 Task: Enable interaction limits for 1 week only for prior contributors in the organization "Mark56771".
Action: Mouse moved to (919, 75)
Screenshot: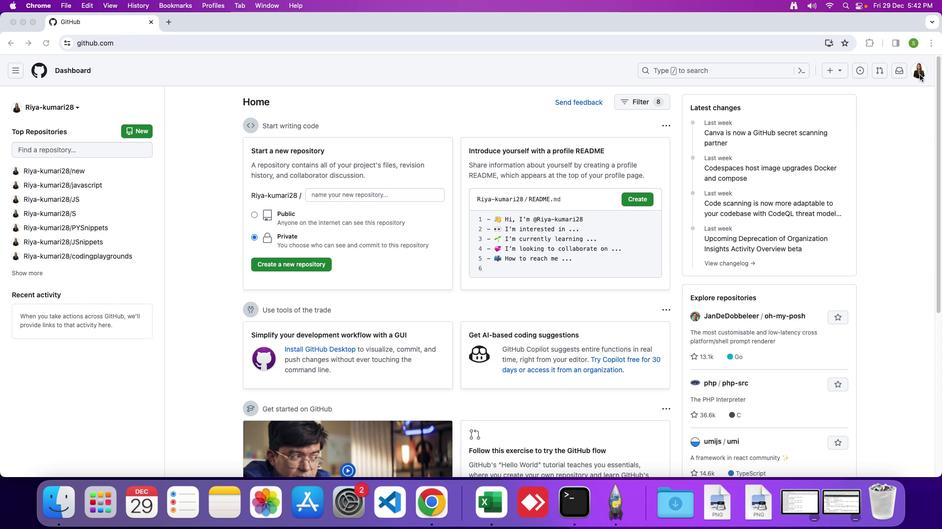 
Action: Mouse pressed left at (919, 75)
Screenshot: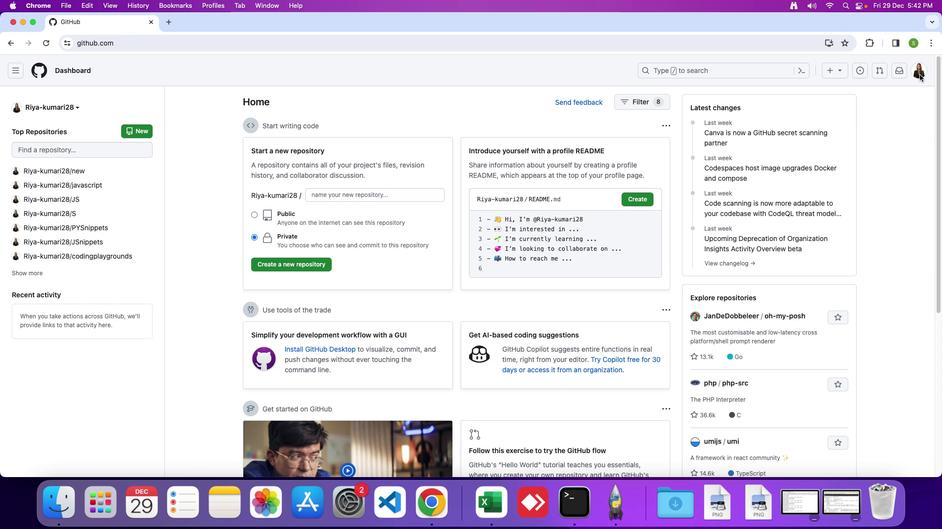 
Action: Mouse moved to (919, 74)
Screenshot: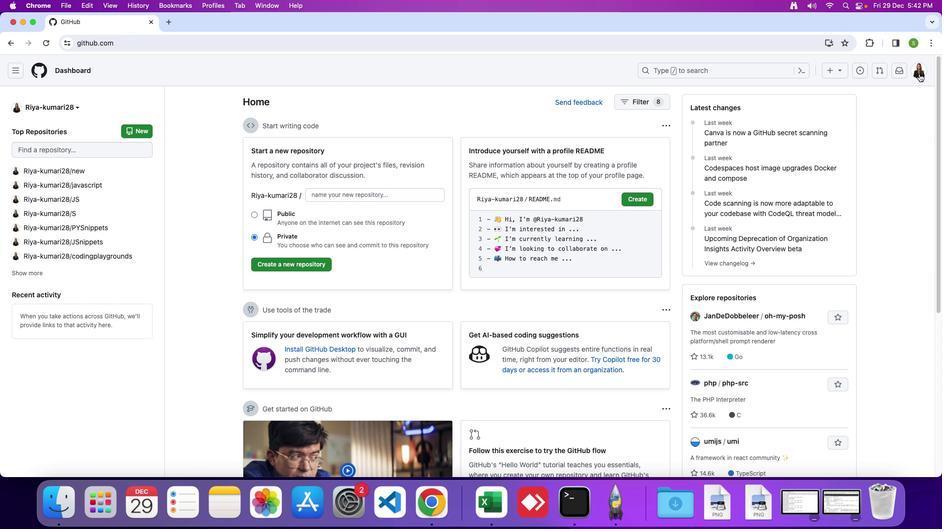 
Action: Mouse pressed left at (919, 74)
Screenshot: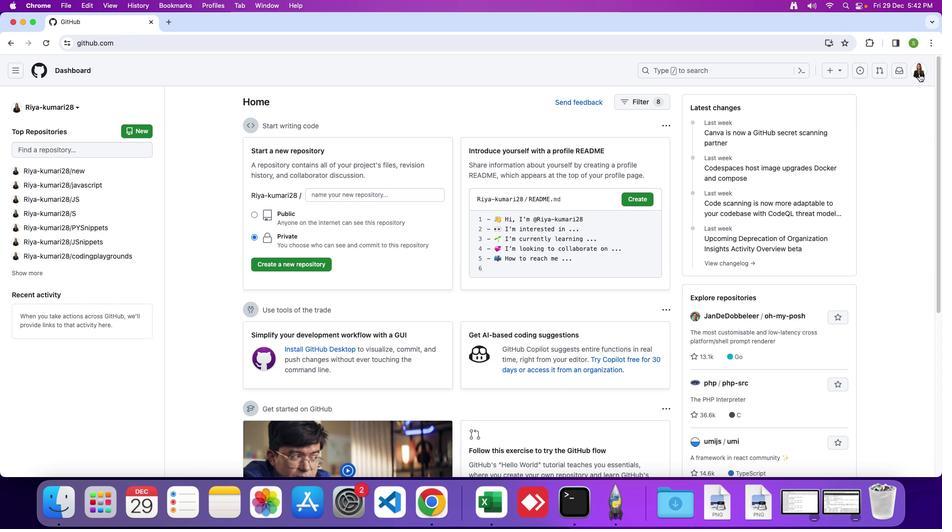 
Action: Mouse moved to (845, 191)
Screenshot: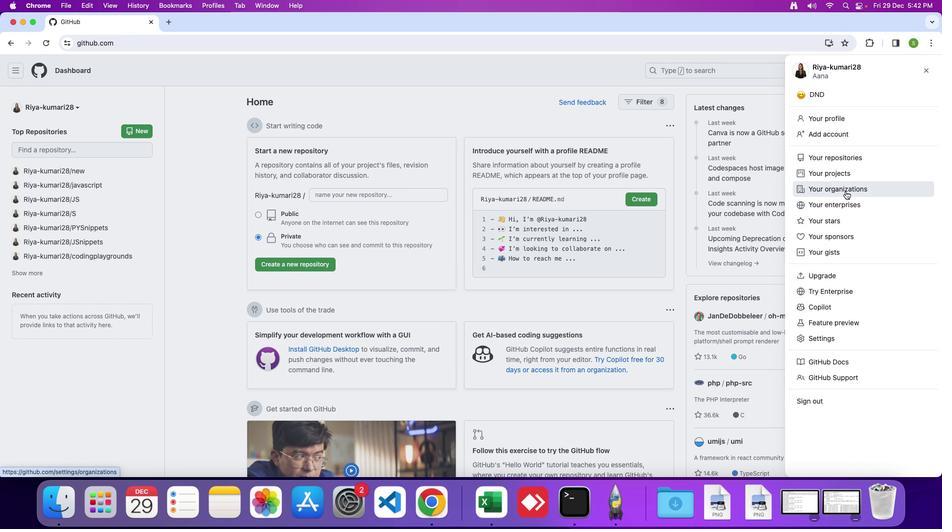 
Action: Mouse pressed left at (845, 191)
Screenshot: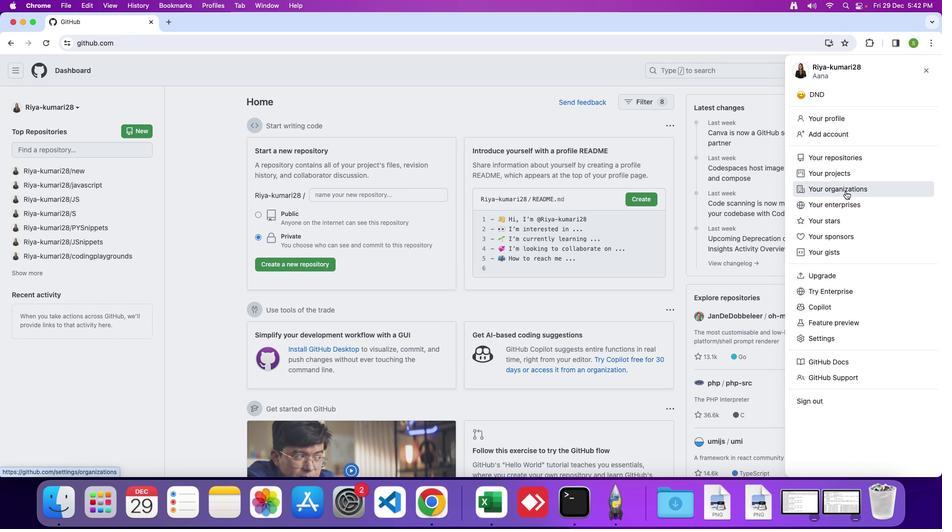 
Action: Mouse moved to (709, 202)
Screenshot: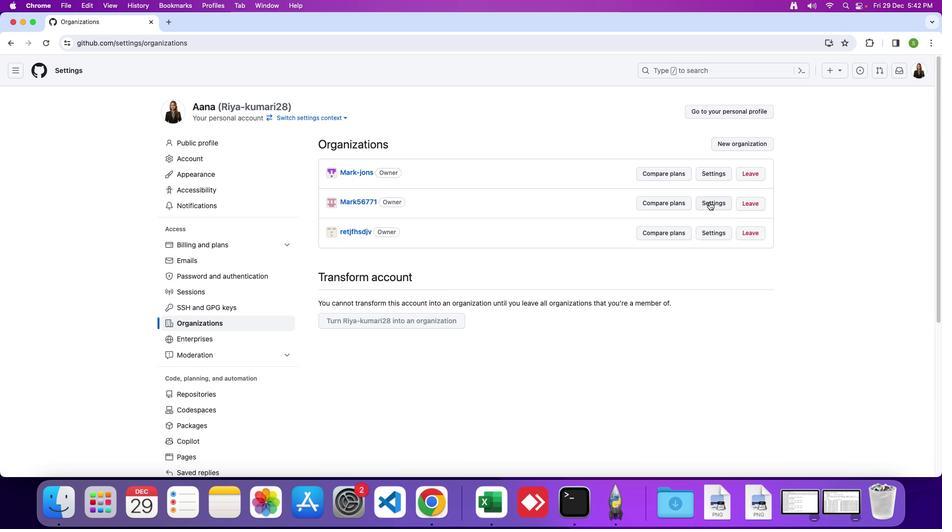 
Action: Mouse pressed left at (709, 202)
Screenshot: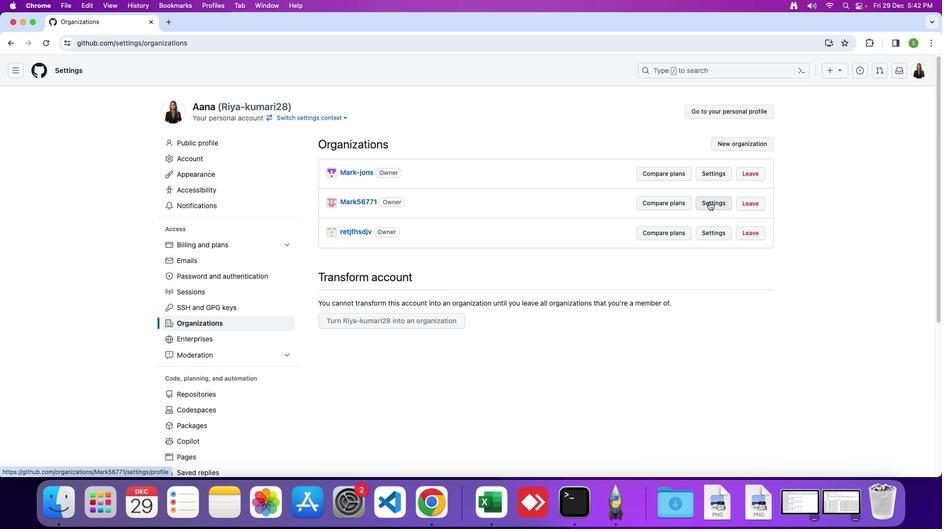 
Action: Mouse moved to (263, 260)
Screenshot: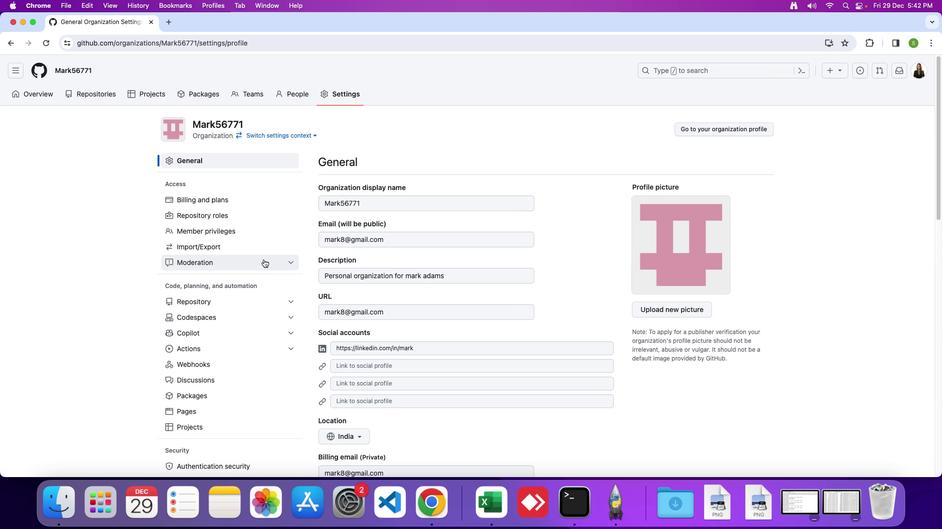 
Action: Mouse pressed left at (263, 260)
Screenshot: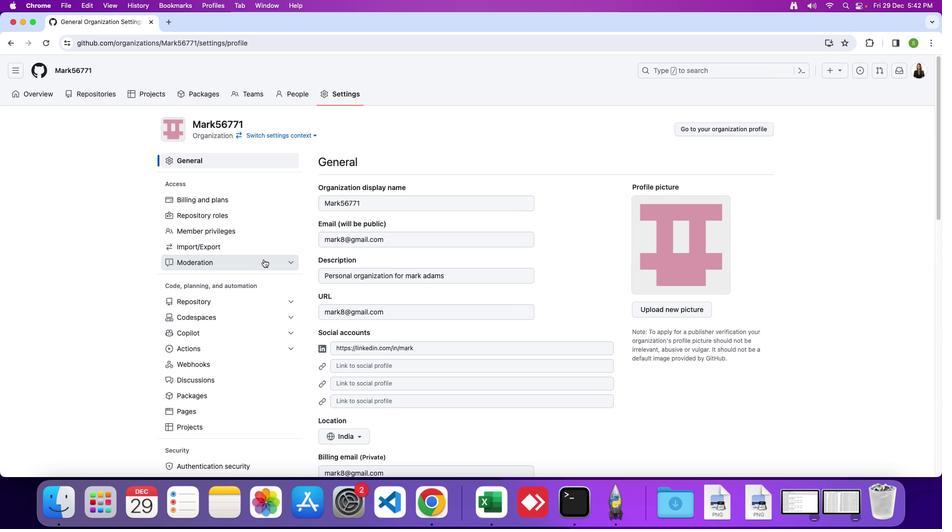 
Action: Mouse moved to (253, 296)
Screenshot: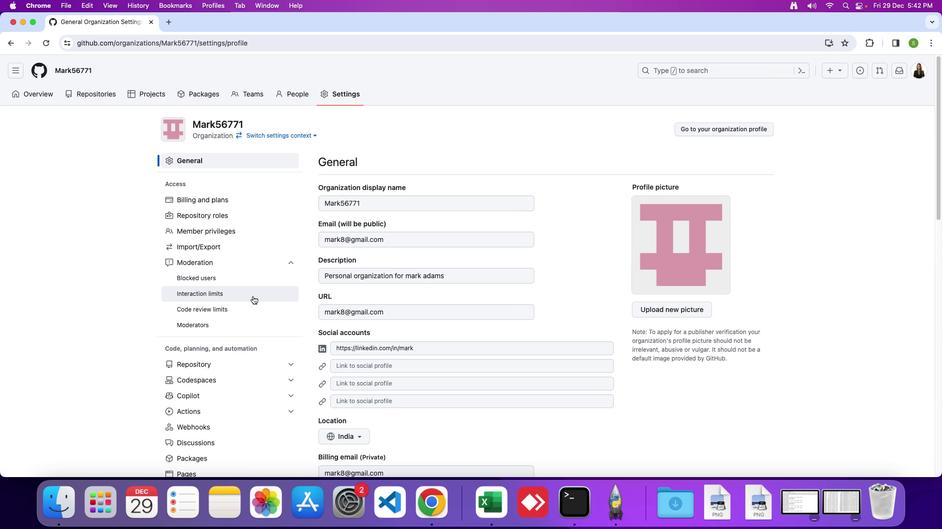
Action: Mouse pressed left at (253, 296)
Screenshot: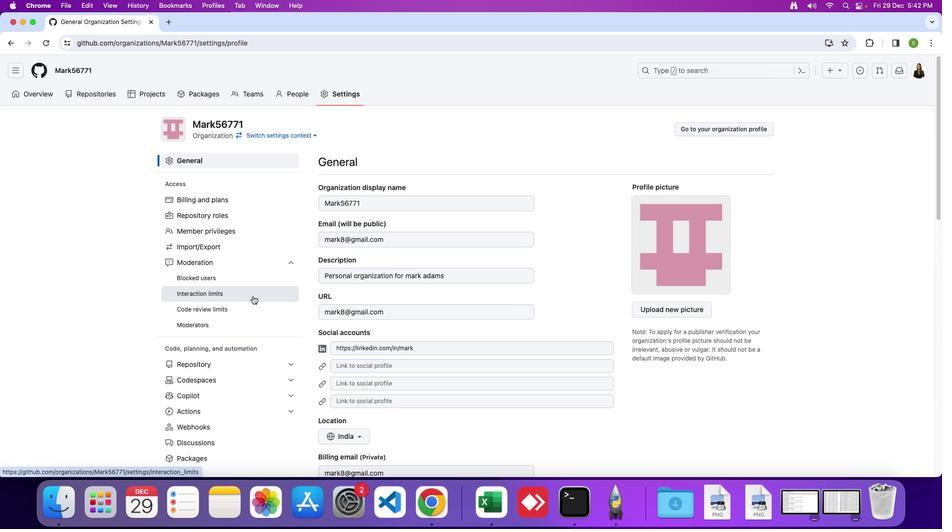 
Action: Mouse moved to (723, 314)
Screenshot: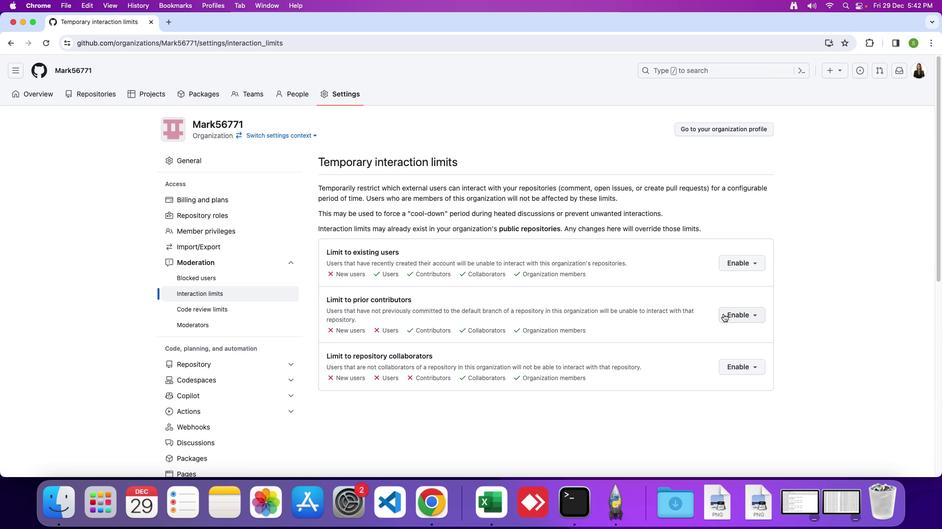 
Action: Mouse pressed left at (723, 314)
Screenshot: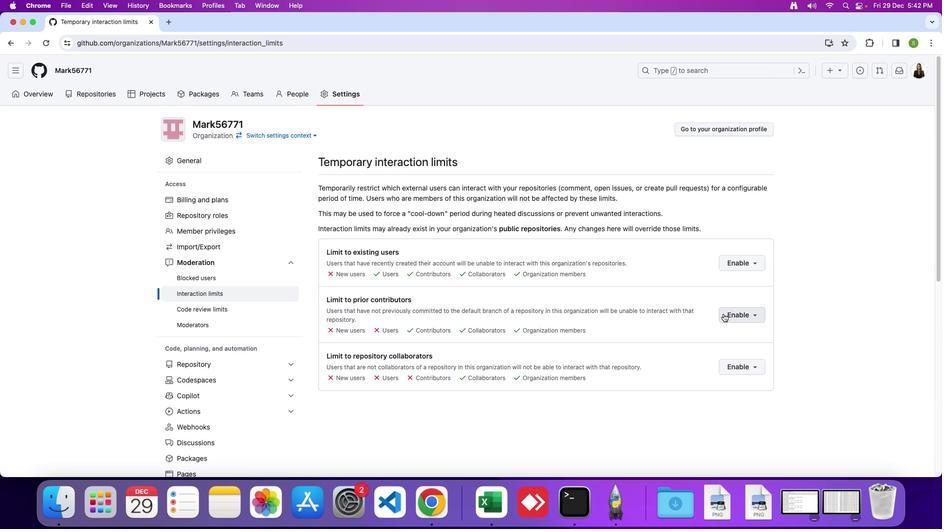 
Action: Mouse moved to (683, 384)
Screenshot: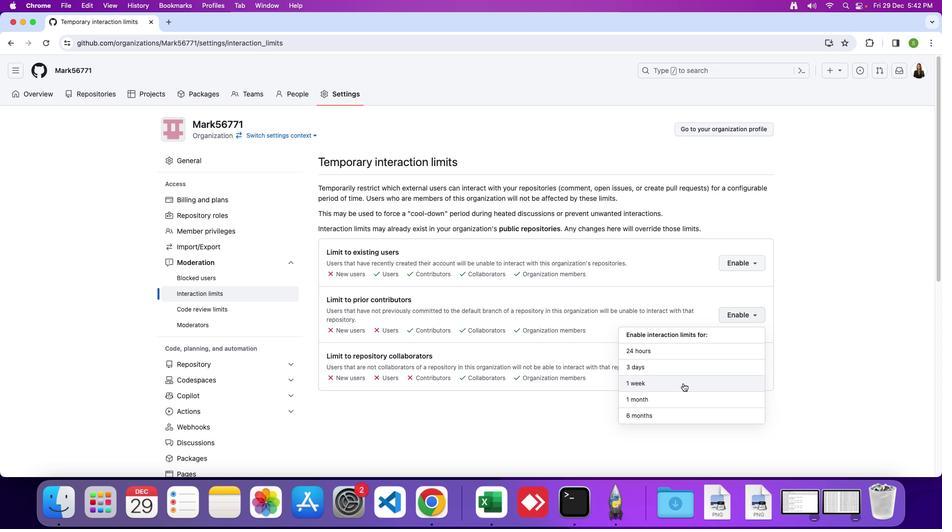 
Action: Mouse pressed left at (683, 384)
Screenshot: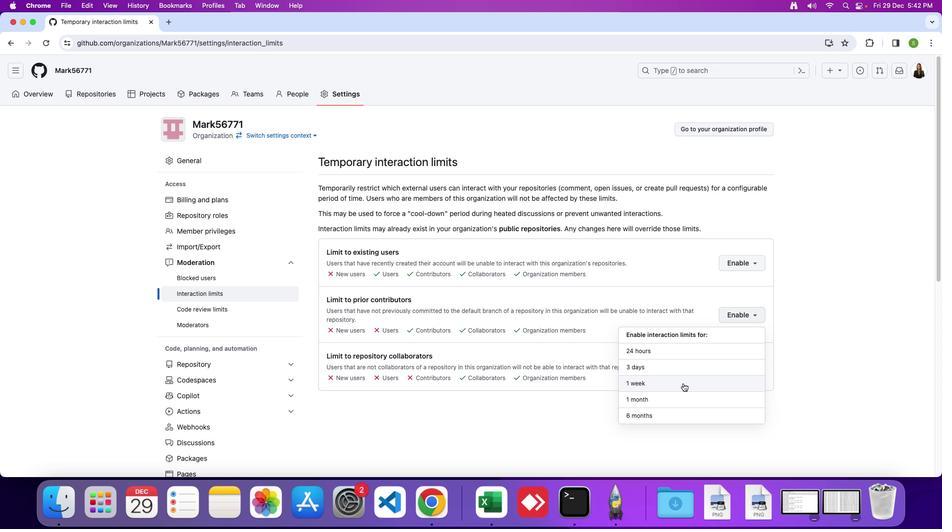 
